 Task: Set the subpicture position for the DVB subtitles decoder to the top-left.
Action: Mouse moved to (95, 13)
Screenshot: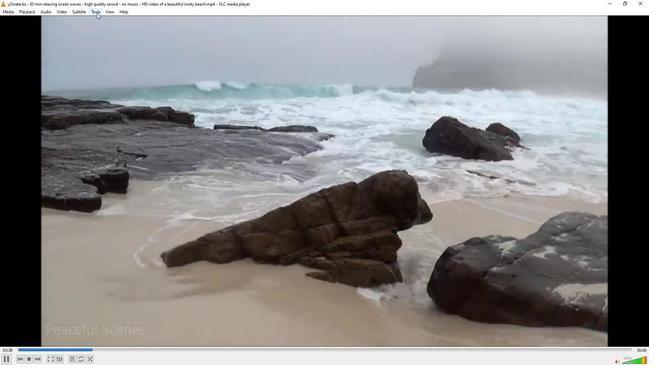 
Action: Mouse pressed left at (95, 13)
Screenshot: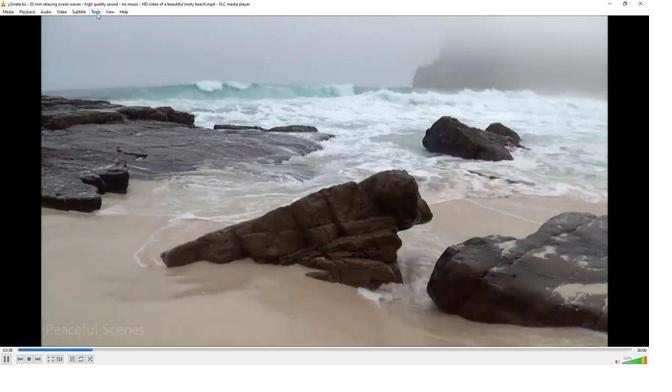 
Action: Mouse moved to (116, 93)
Screenshot: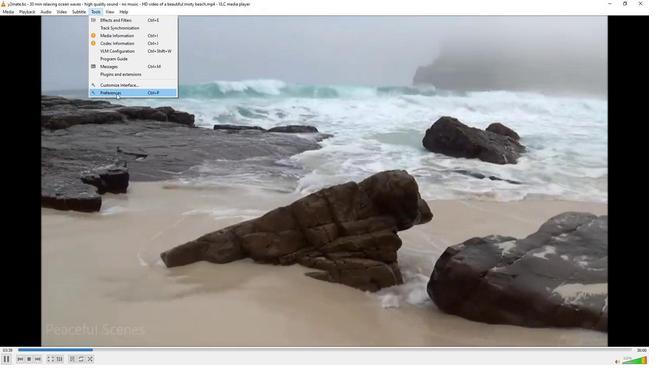 
Action: Mouse pressed left at (116, 93)
Screenshot: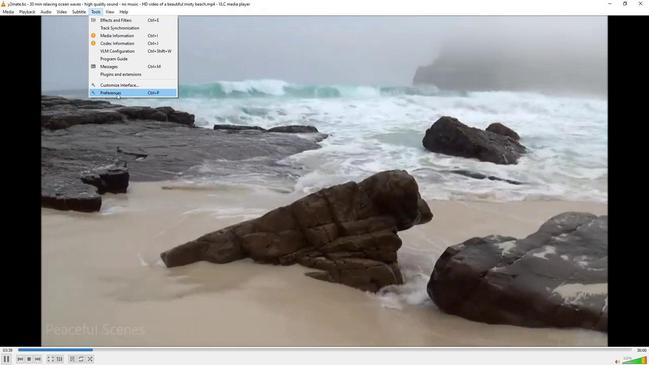 
Action: Mouse moved to (180, 278)
Screenshot: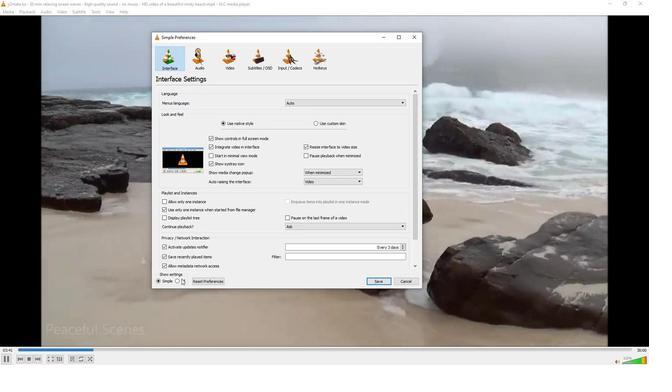 
Action: Mouse pressed left at (180, 278)
Screenshot: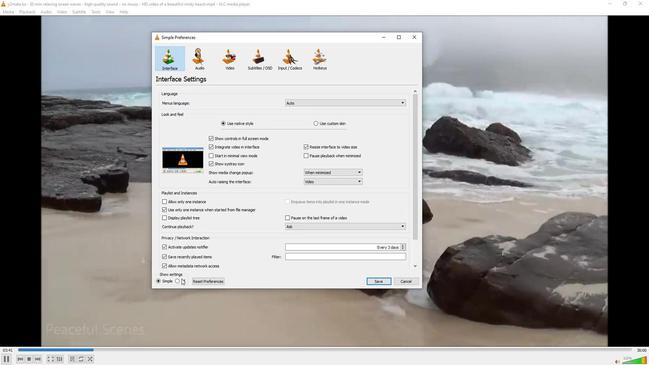 
Action: Mouse moved to (167, 184)
Screenshot: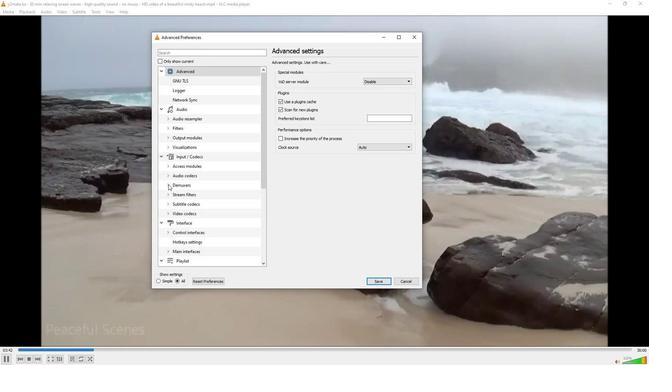 
Action: Mouse pressed left at (167, 184)
Screenshot: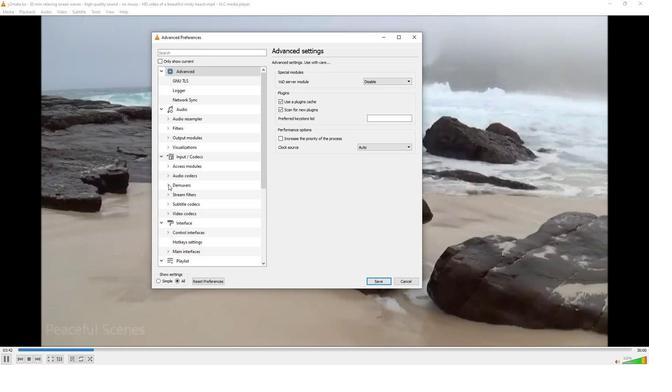 
Action: Mouse moved to (190, 218)
Screenshot: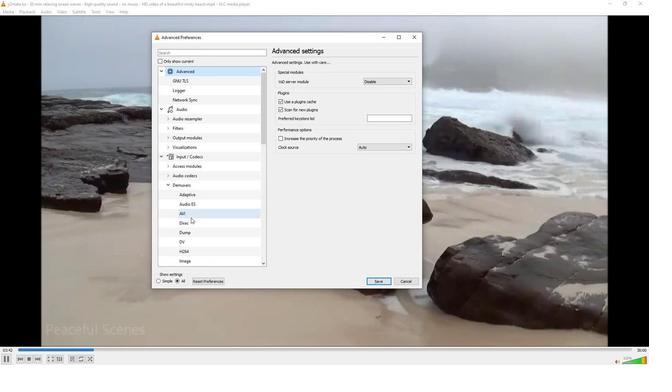
Action: Mouse scrolled (190, 218) with delta (0, 0)
Screenshot: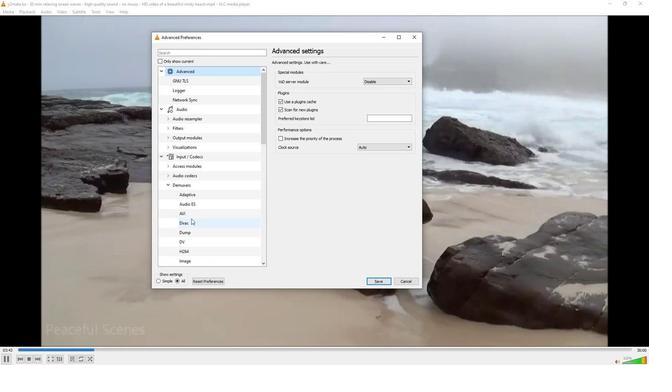 
Action: Mouse scrolled (190, 218) with delta (0, 0)
Screenshot: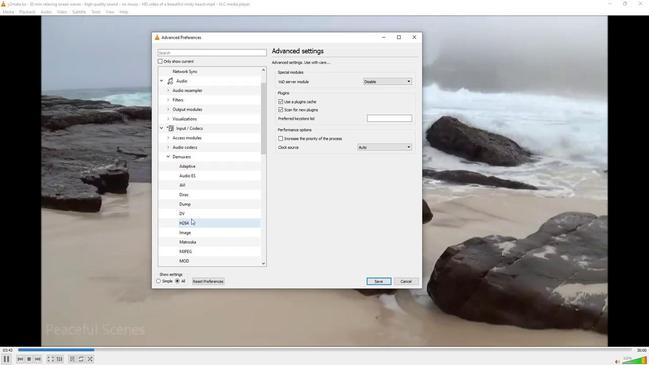
Action: Mouse scrolled (190, 218) with delta (0, 0)
Screenshot: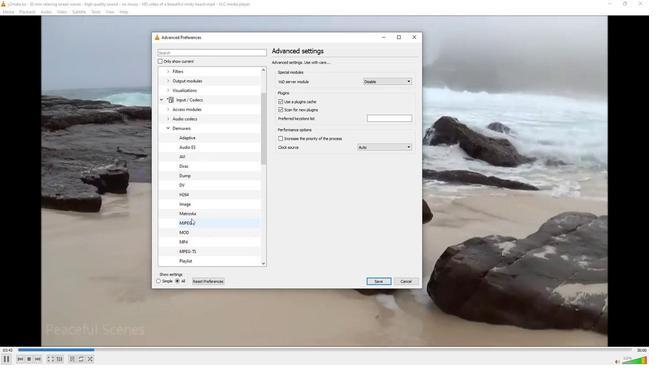 
Action: Mouse scrolled (190, 218) with delta (0, 0)
Screenshot: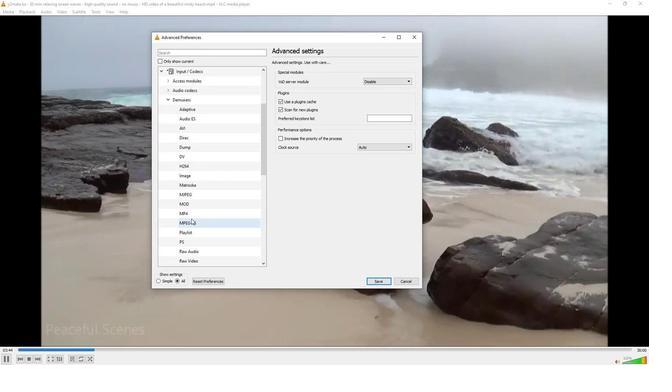 
Action: Mouse scrolled (190, 218) with delta (0, 0)
Screenshot: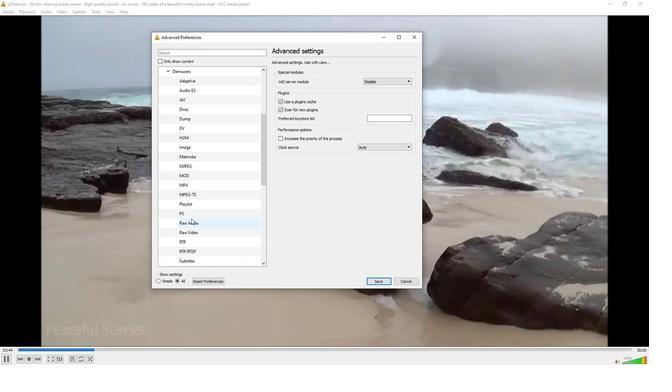 
Action: Mouse scrolled (190, 218) with delta (0, 0)
Screenshot: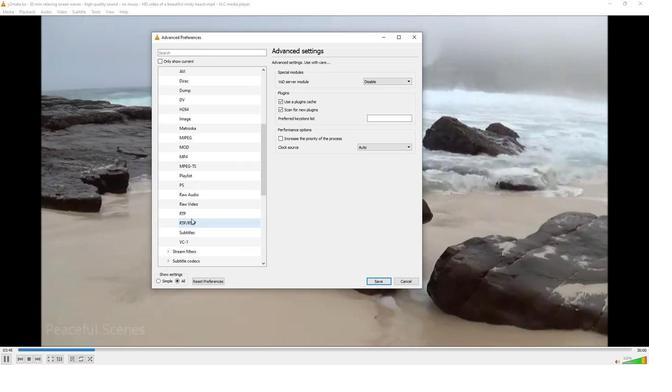 
Action: Mouse moved to (166, 231)
Screenshot: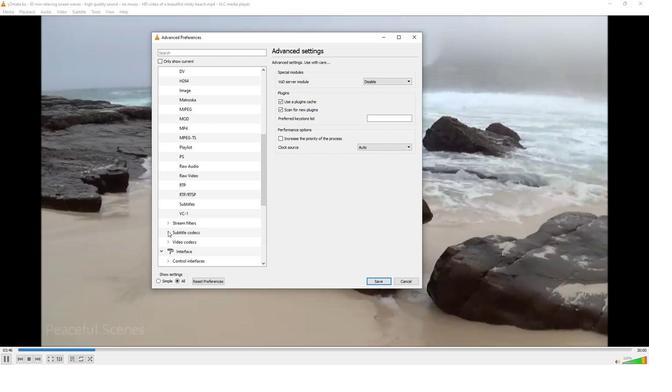 
Action: Mouse pressed left at (166, 231)
Screenshot: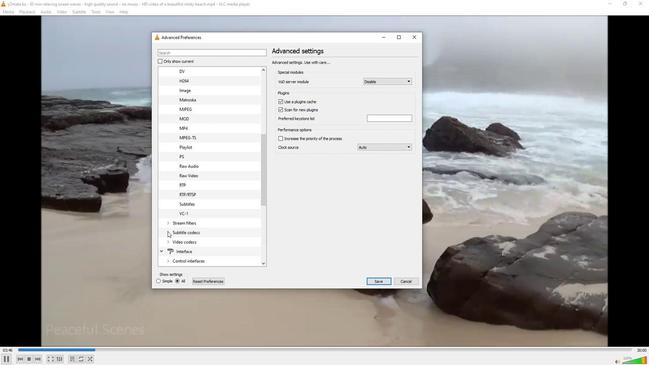 
Action: Mouse moved to (189, 235)
Screenshot: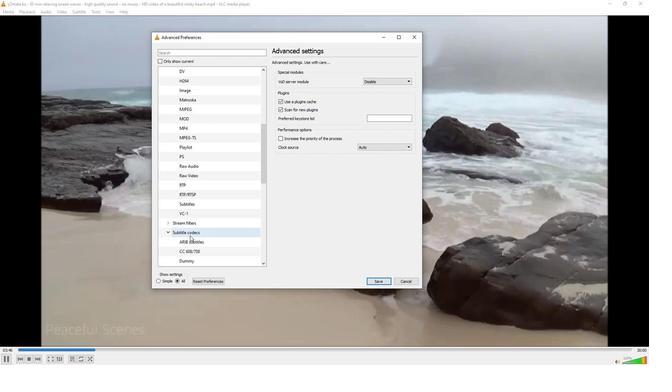 
Action: Mouse scrolled (189, 235) with delta (0, 0)
Screenshot: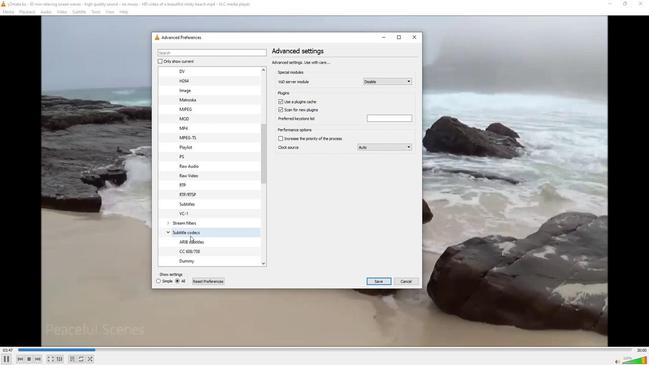 
Action: Mouse scrolled (189, 235) with delta (0, 0)
Screenshot: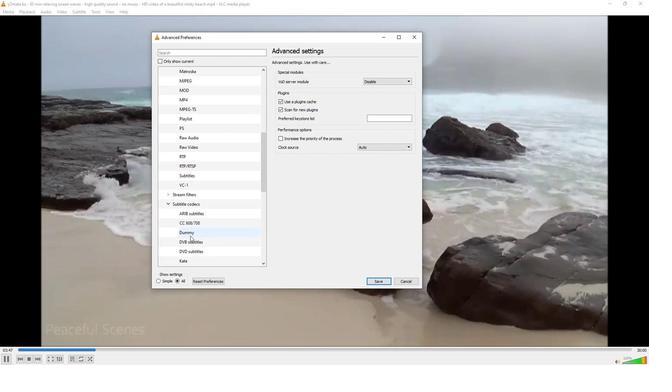 
Action: Mouse moved to (195, 214)
Screenshot: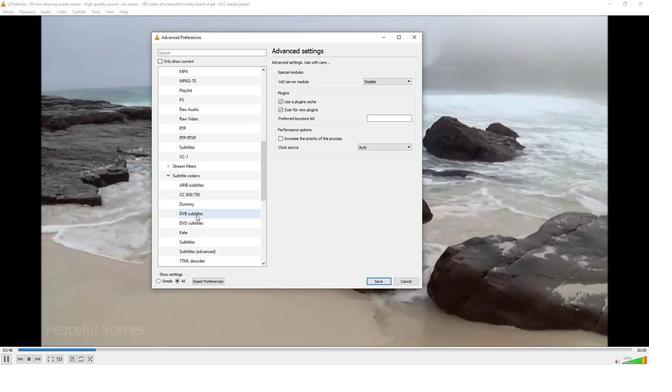 
Action: Mouse pressed left at (195, 214)
Screenshot: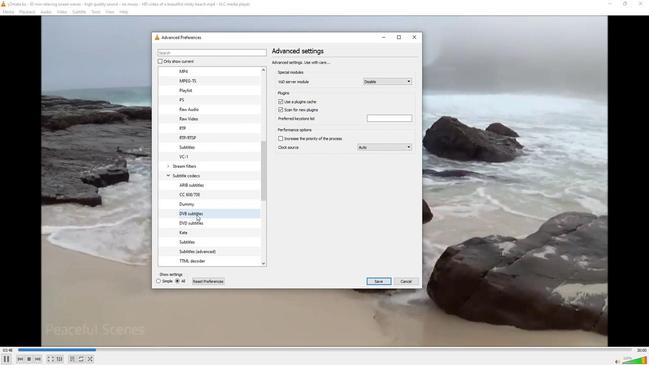 
Action: Mouse moved to (402, 75)
Screenshot: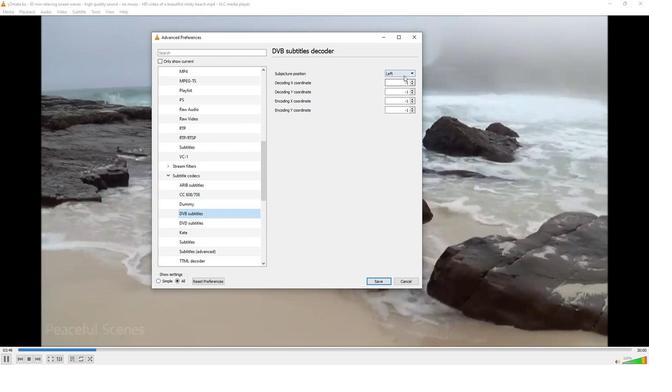 
Action: Mouse pressed left at (402, 75)
Screenshot: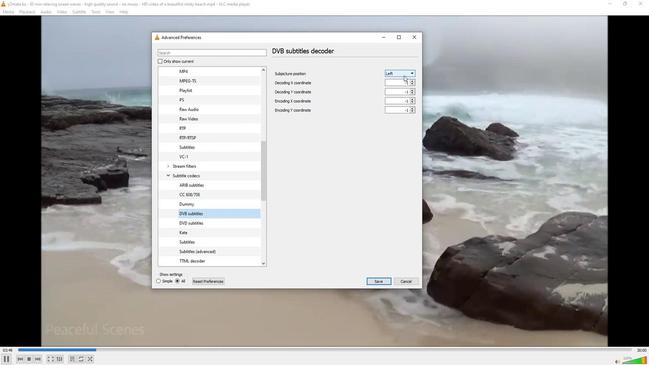 
Action: Mouse moved to (396, 101)
Screenshot: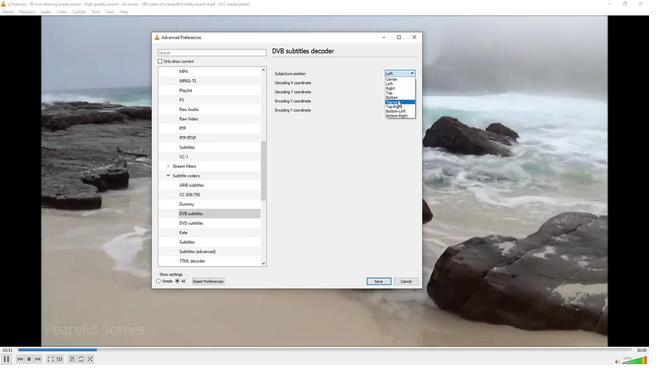 
Action: Mouse pressed left at (396, 101)
Screenshot: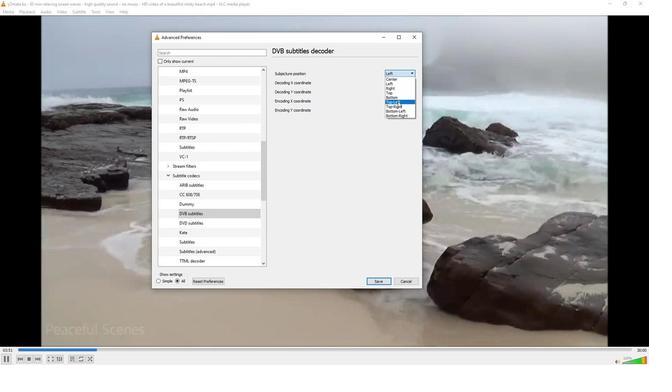 
Action: Mouse moved to (362, 107)
Screenshot: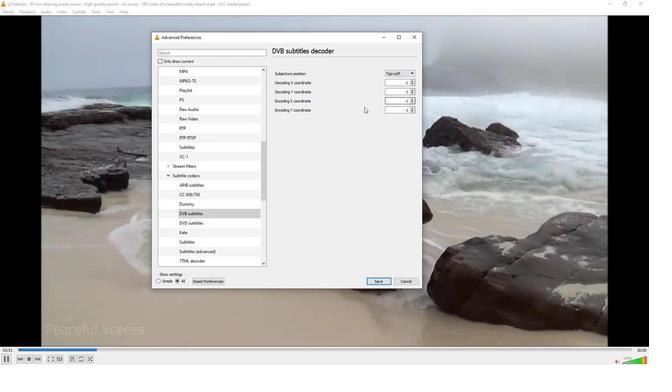 
